 Task: Customize the Quick Access Toolbar in Microsoft Outlook by adding a new command.
Action: Mouse moved to (46, 28)
Screenshot: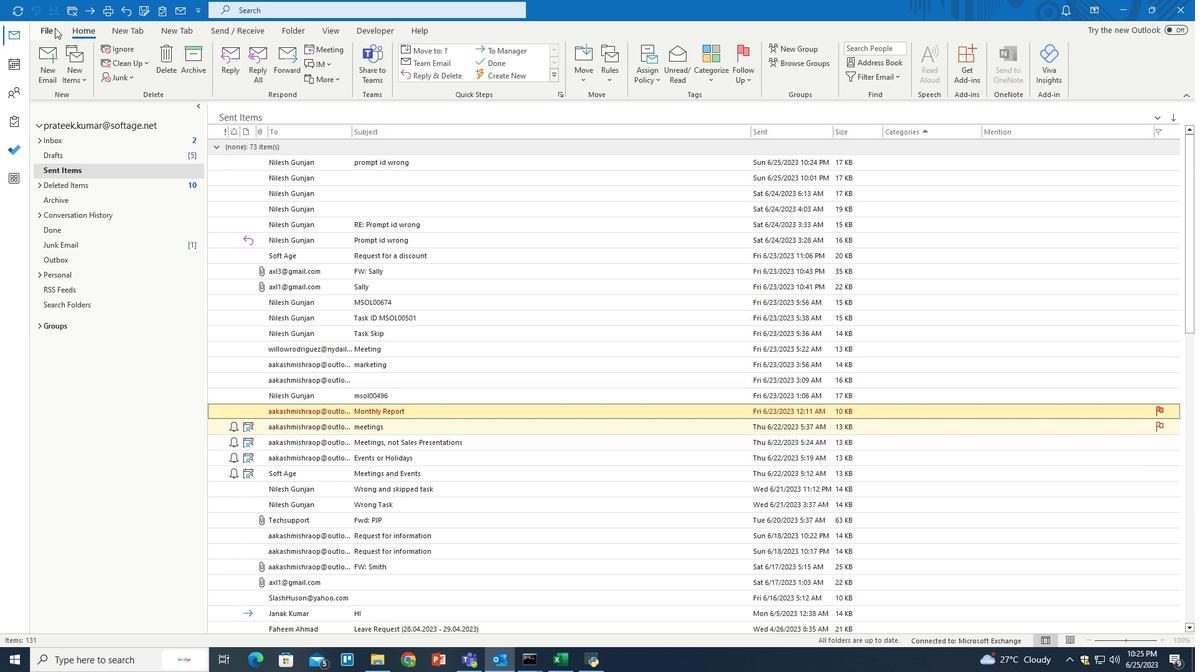 
Action: Mouse pressed left at (46, 28)
Screenshot: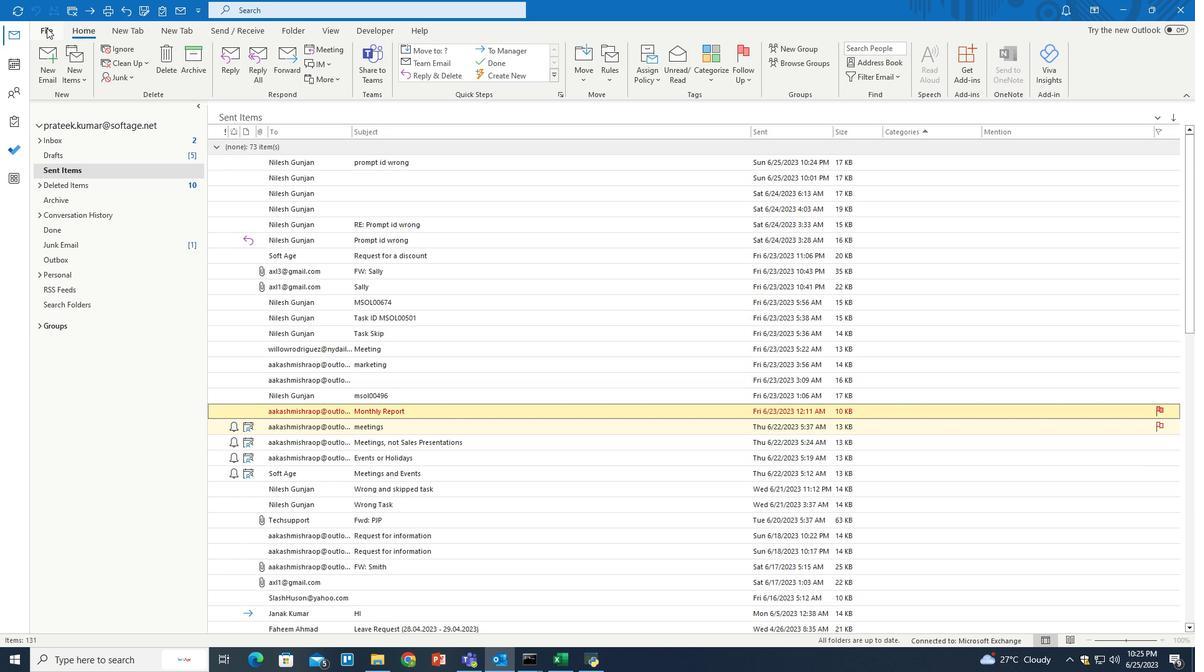
Action: Mouse moved to (38, 600)
Screenshot: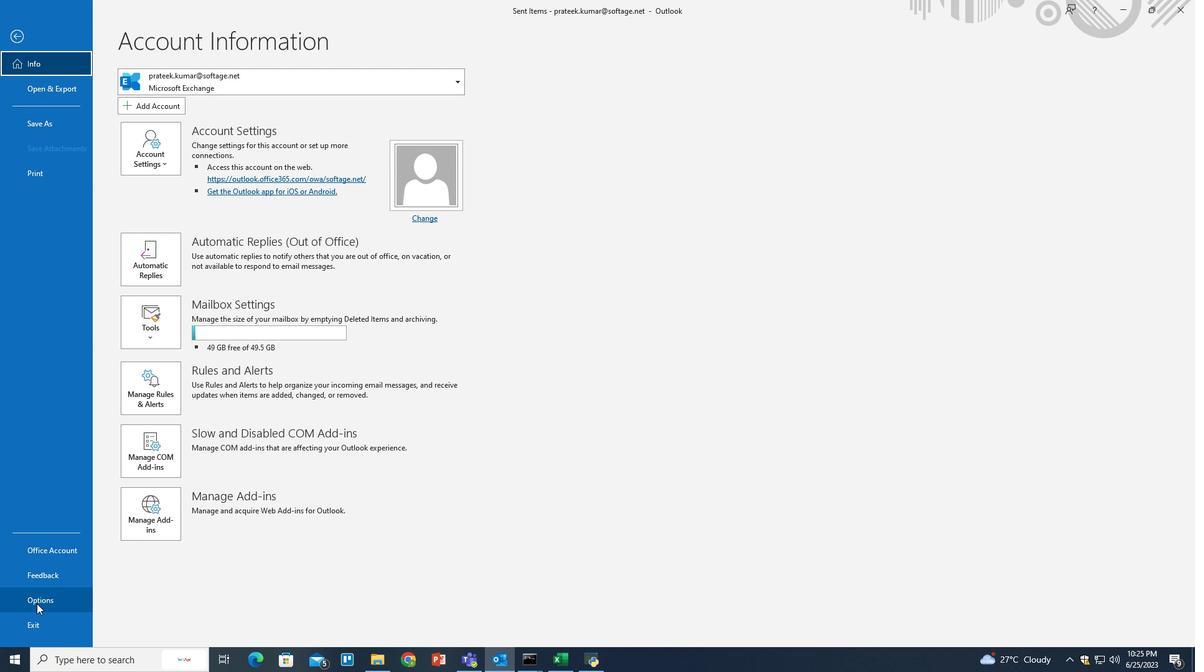 
Action: Mouse pressed left at (38, 600)
Screenshot: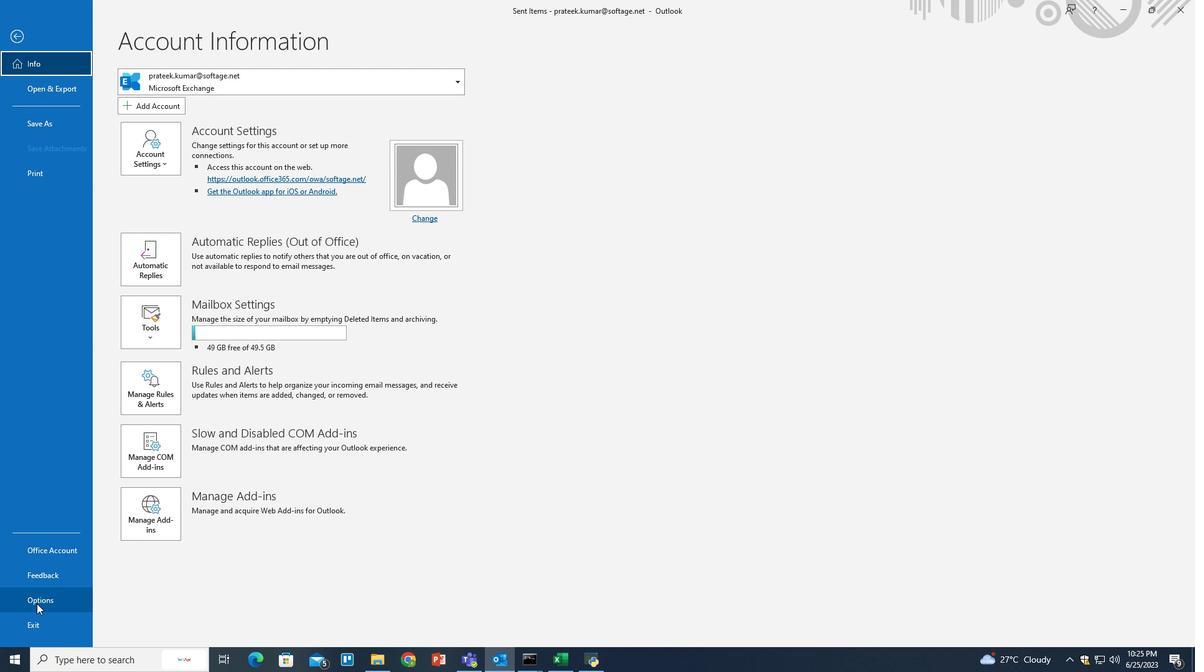 
Action: Mouse moved to (362, 336)
Screenshot: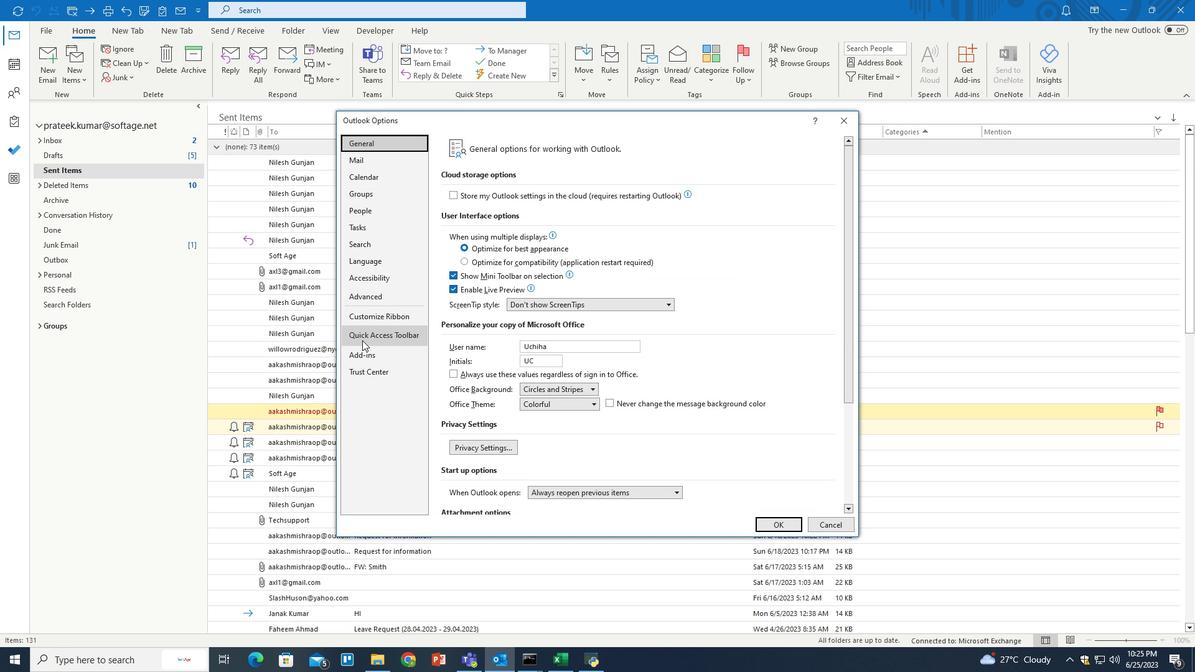 
Action: Mouse pressed left at (362, 336)
Screenshot: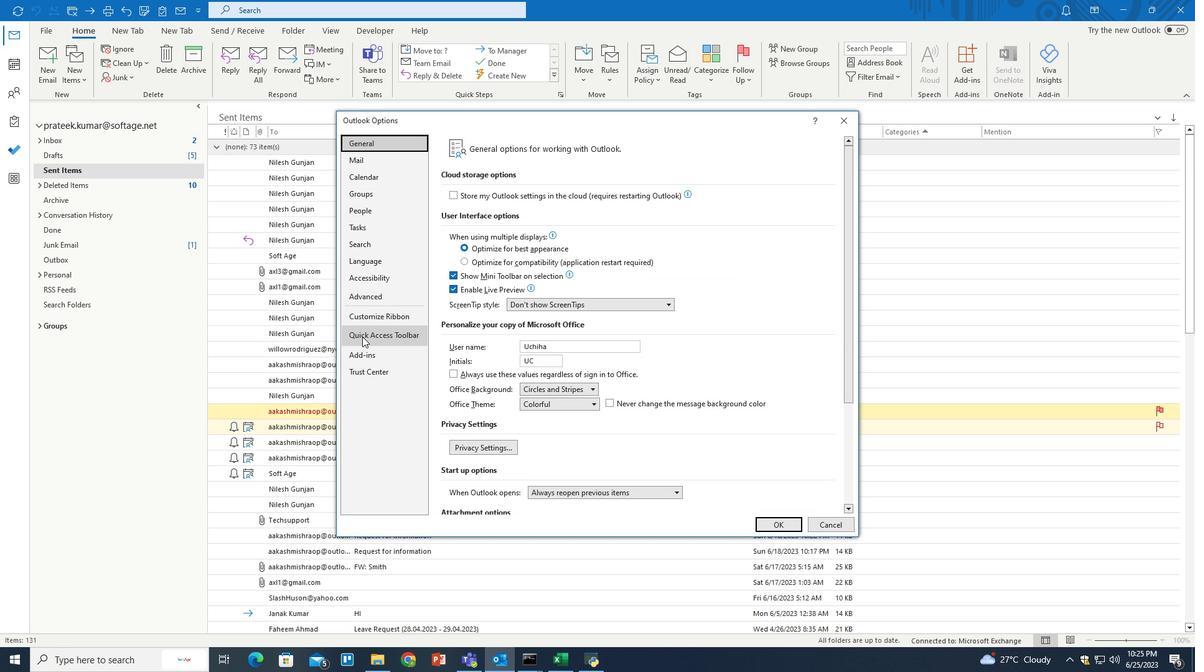 
Action: Mouse moved to (495, 241)
Screenshot: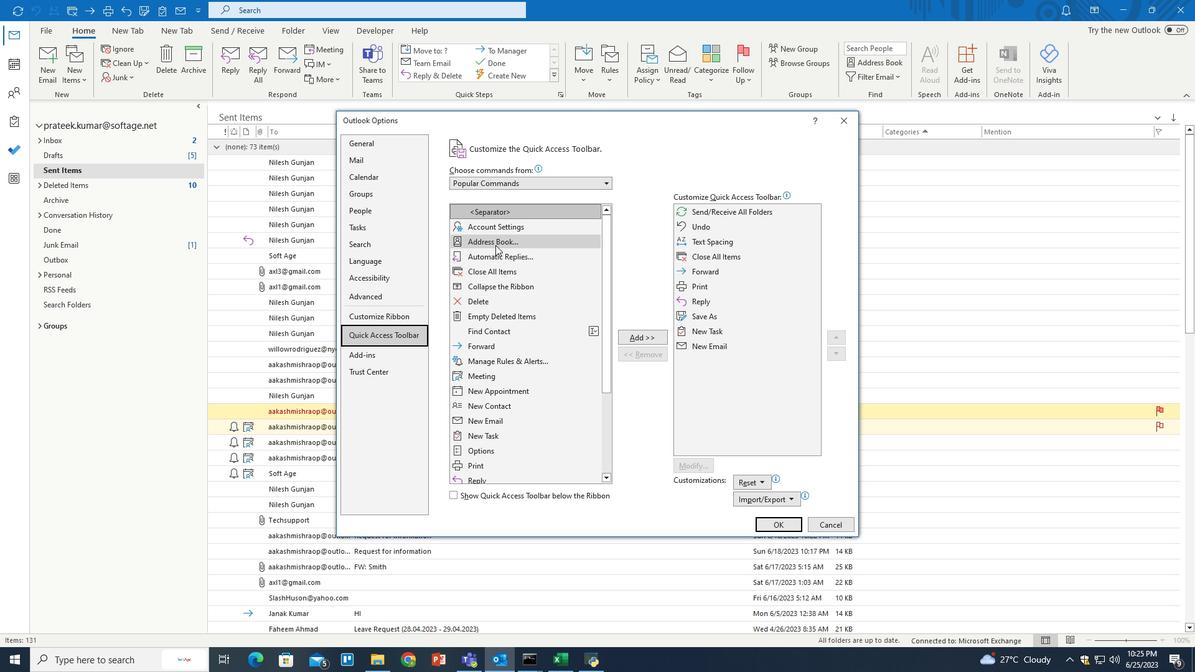 
Action: Mouse pressed left at (495, 241)
Screenshot: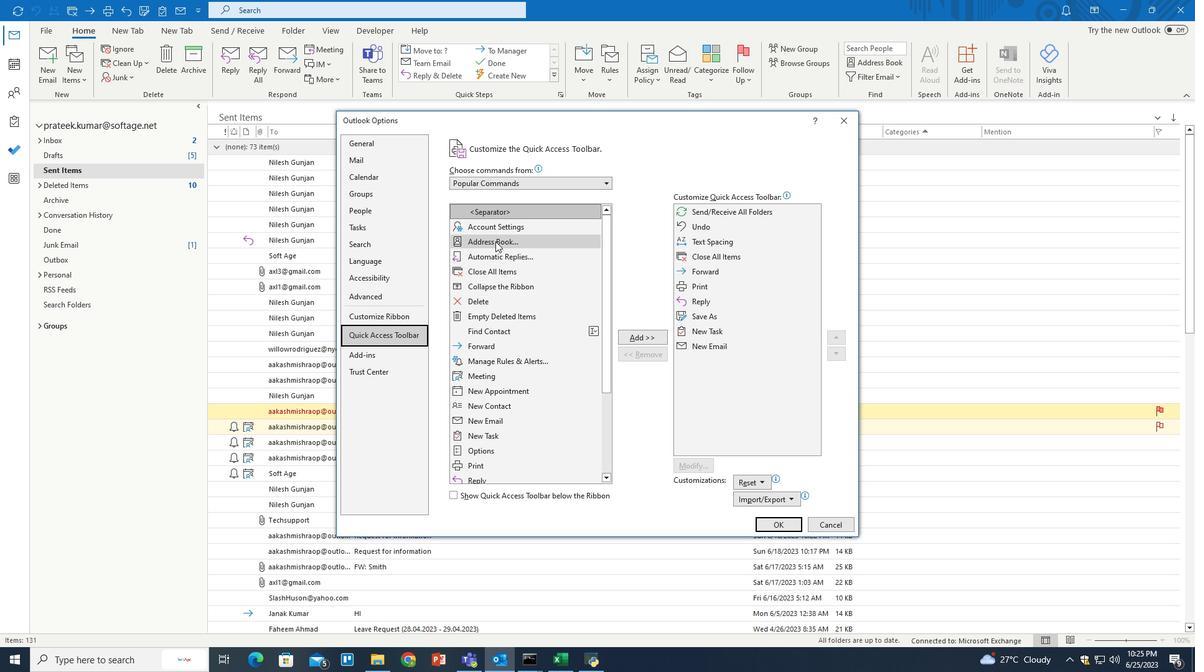
Action: Mouse moved to (639, 334)
Screenshot: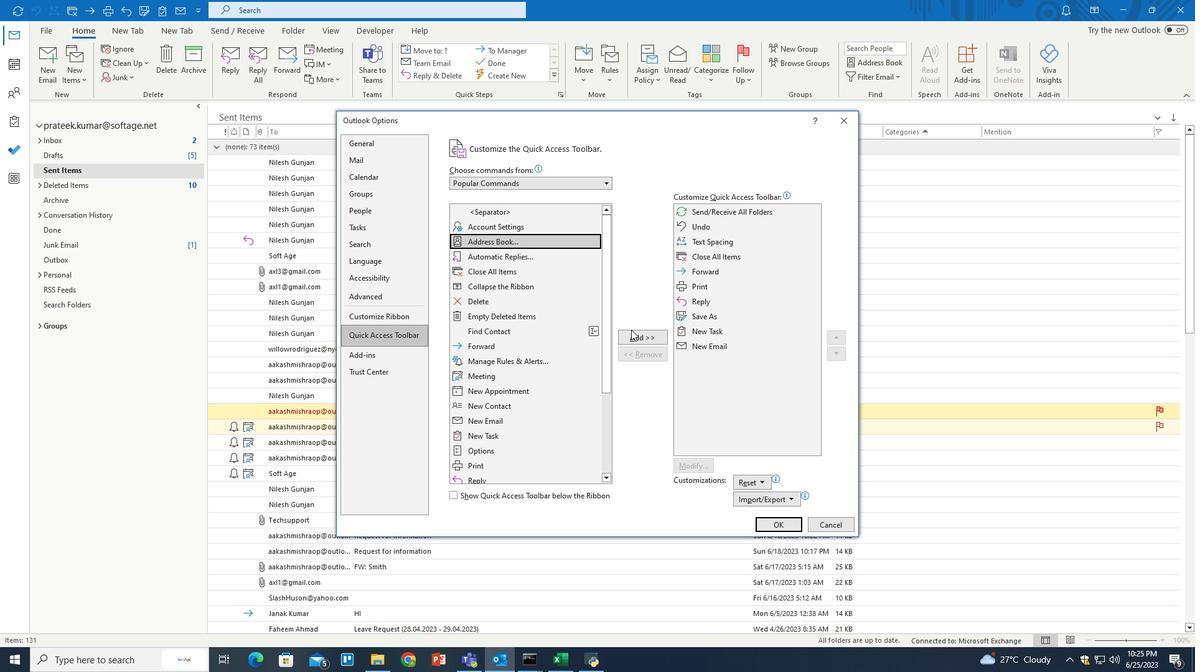 
Action: Mouse pressed left at (639, 334)
Screenshot: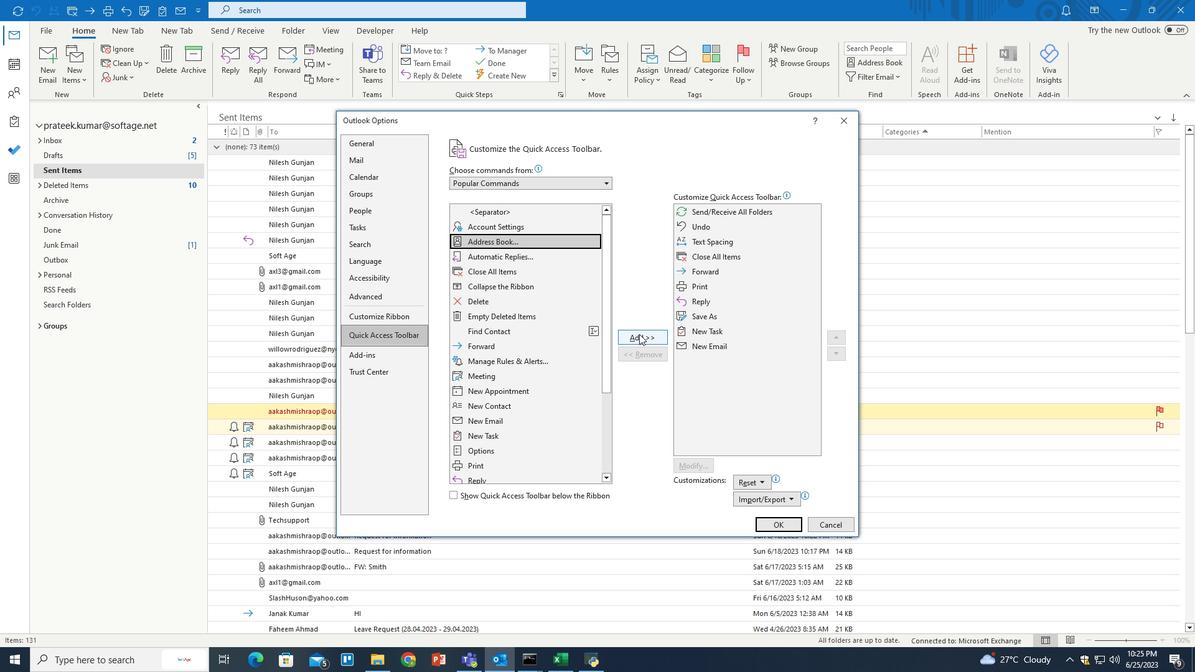 
Action: Mouse moved to (768, 524)
Screenshot: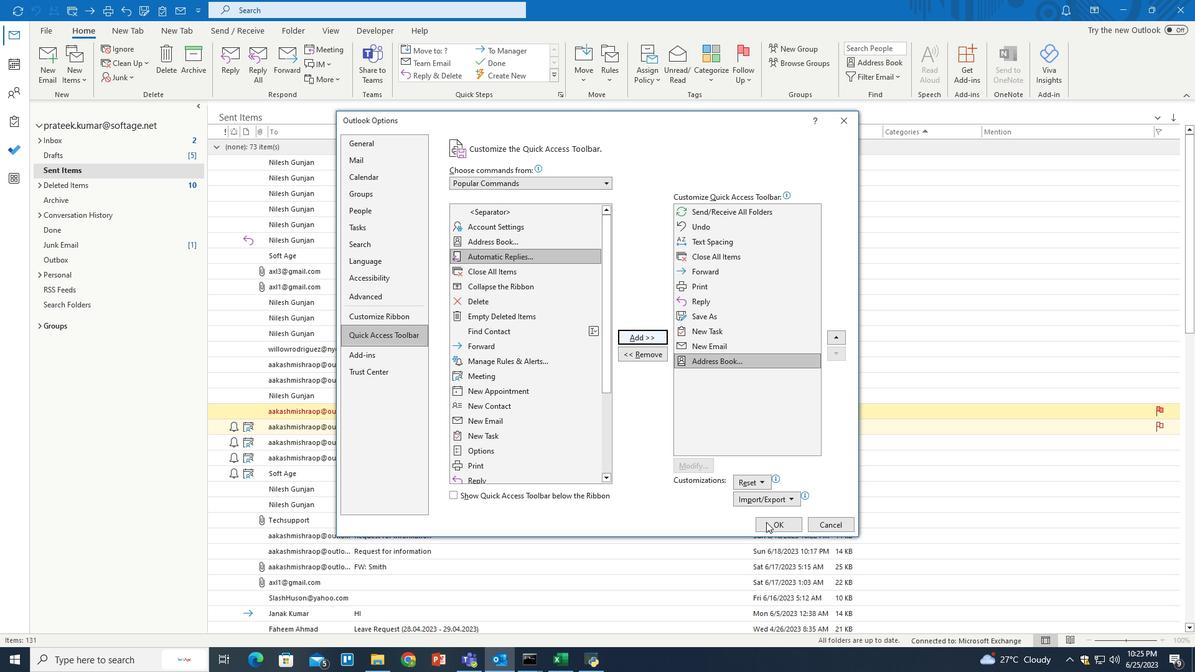 
Action: Mouse pressed left at (768, 524)
Screenshot: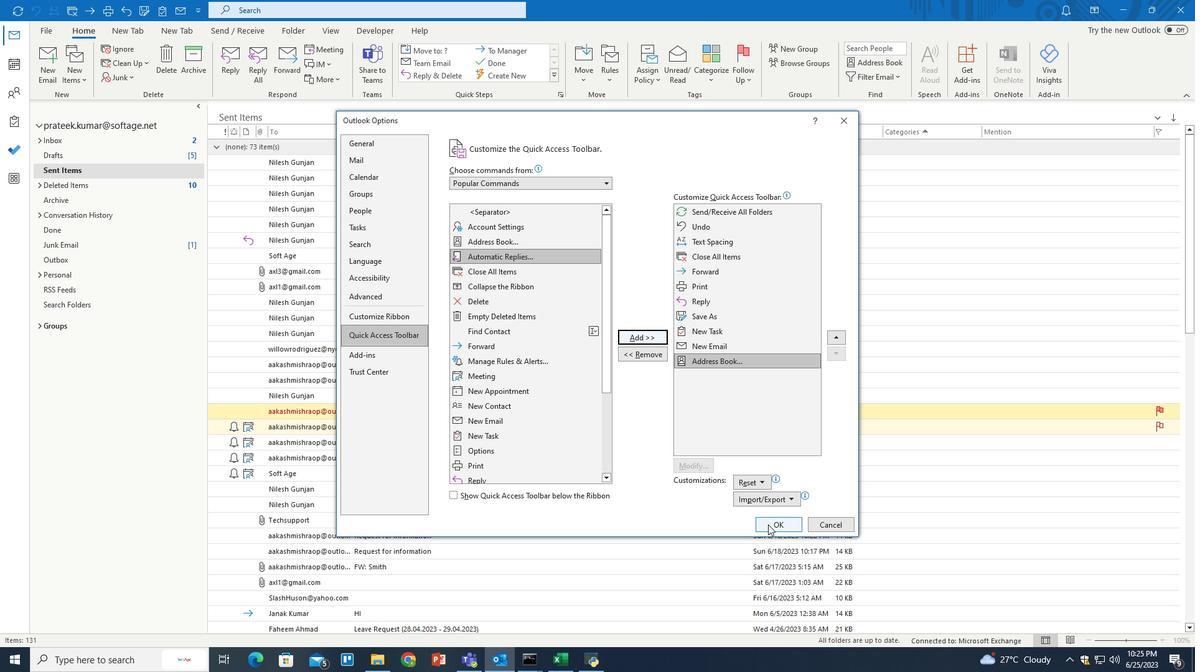 
Action: Mouse moved to (610, 409)
Screenshot: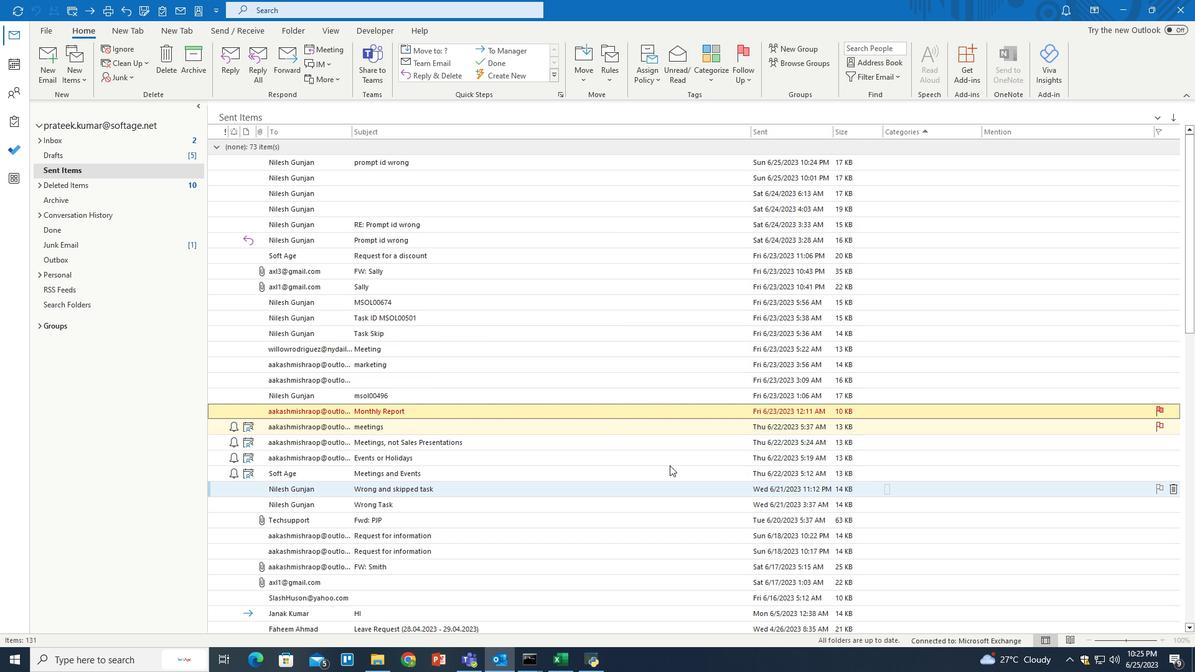 
